 Task: Use the formula "BIN2HEX" in spreadsheet "Project portfolio".
Action: Mouse moved to (241, 160)
Screenshot: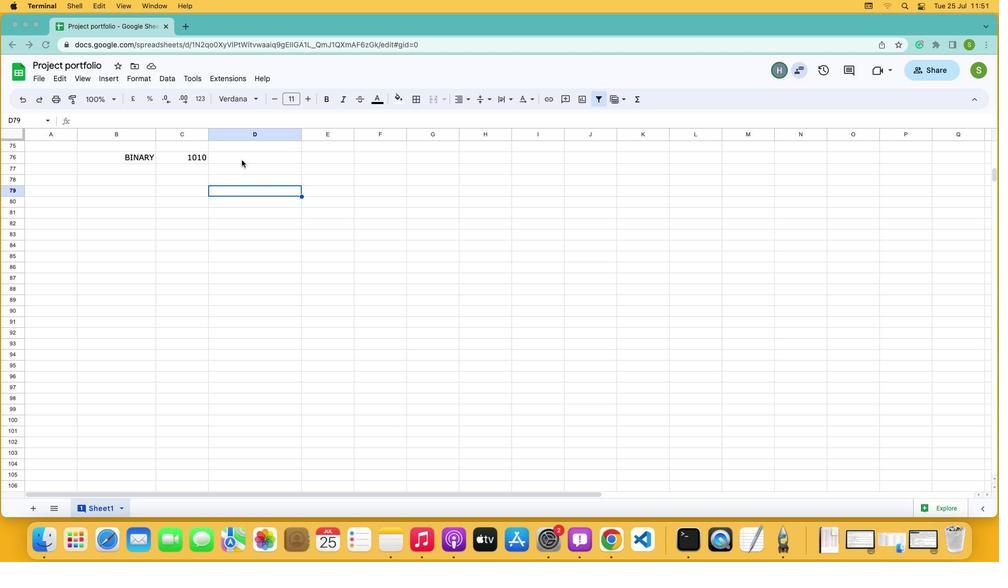 
Action: Mouse pressed left at (241, 160)
Screenshot: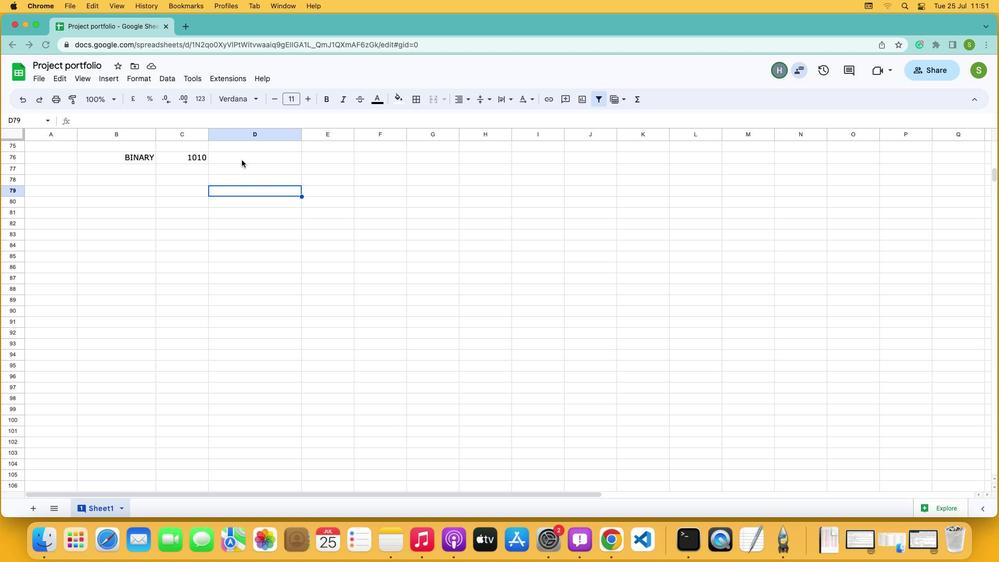 
Action: Mouse moved to (241, 156)
Screenshot: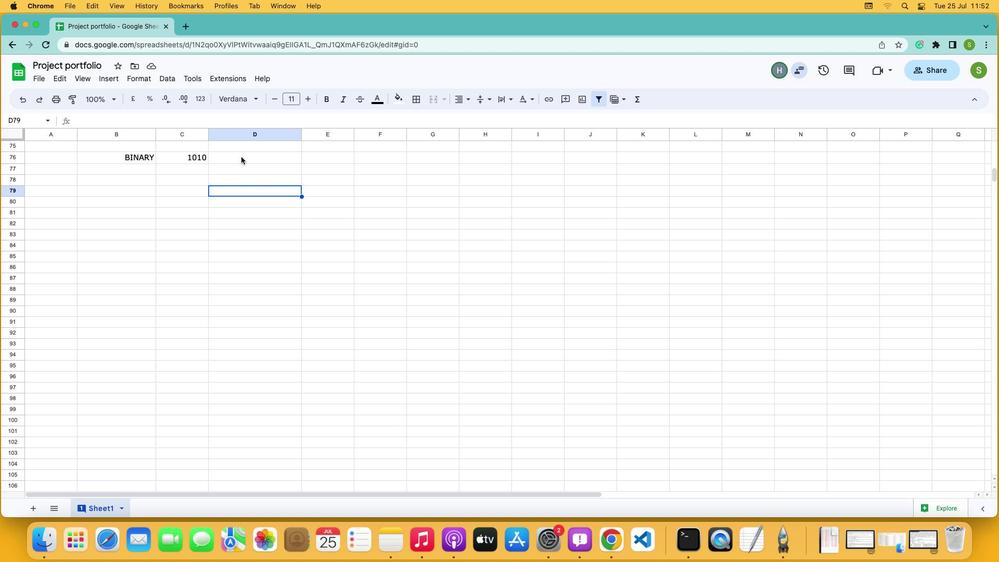 
Action: Mouse pressed left at (241, 156)
Screenshot: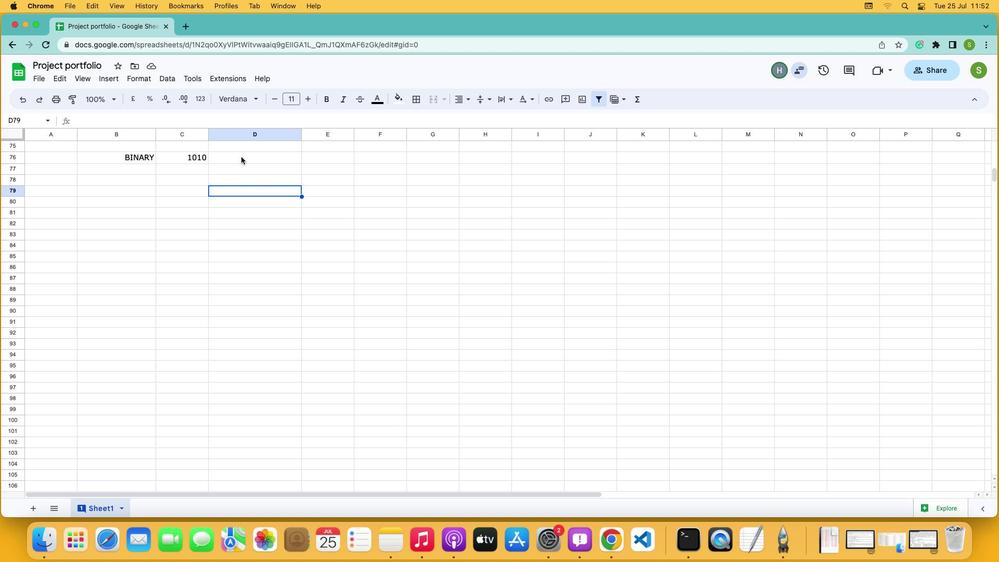 
Action: Mouse moved to (637, 98)
Screenshot: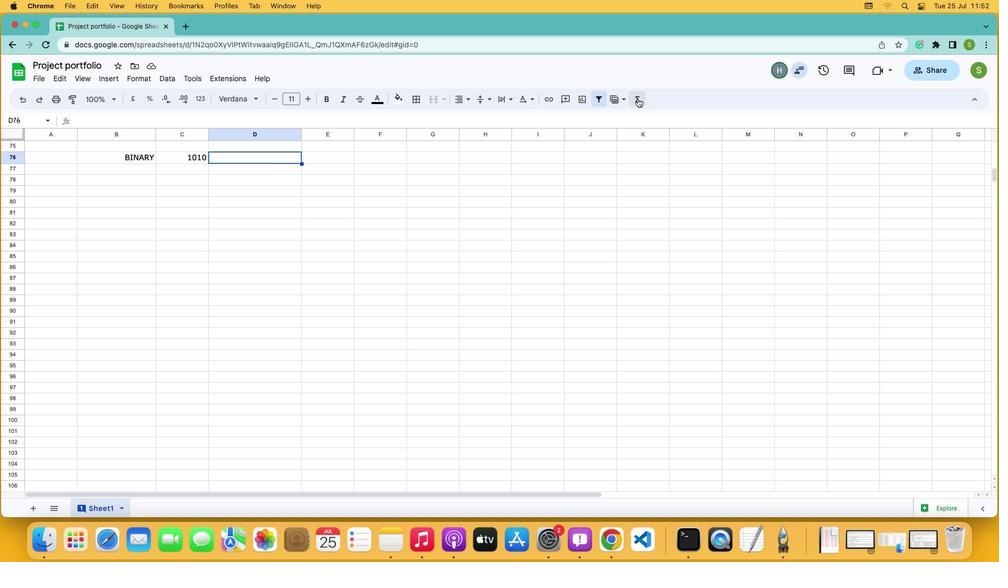 
Action: Mouse pressed left at (637, 98)
Screenshot: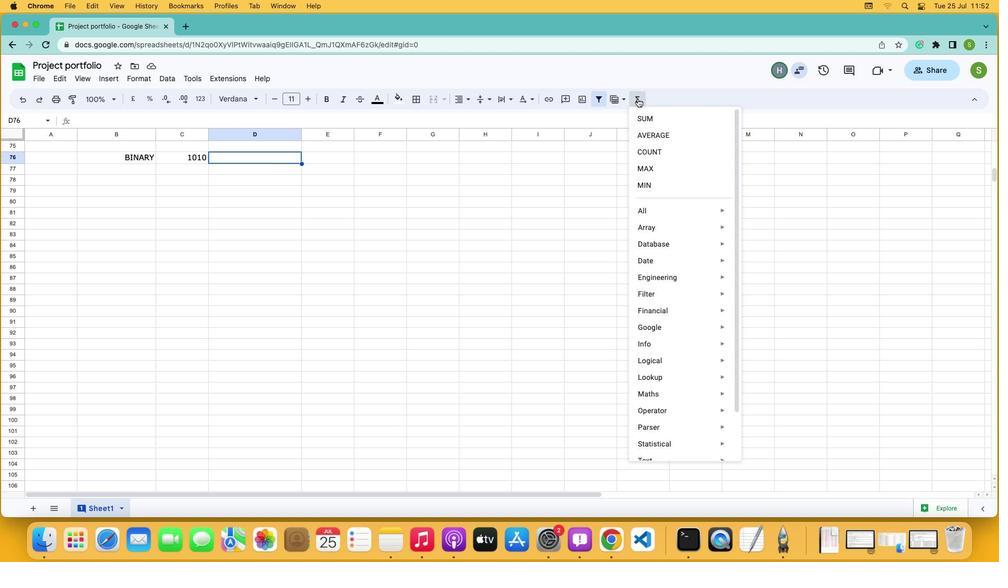 
Action: Mouse moved to (661, 208)
Screenshot: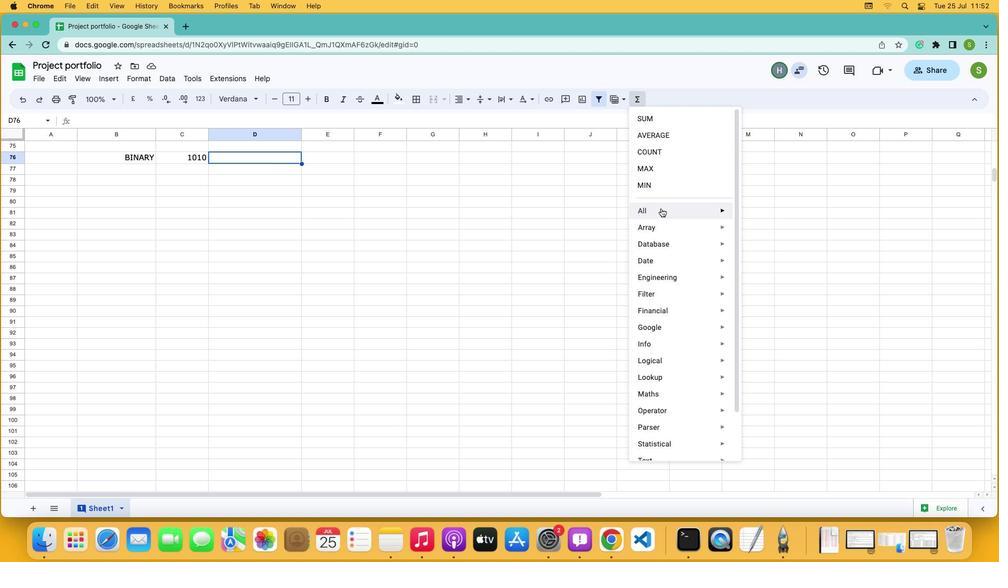 
Action: Mouse pressed left at (661, 208)
Screenshot: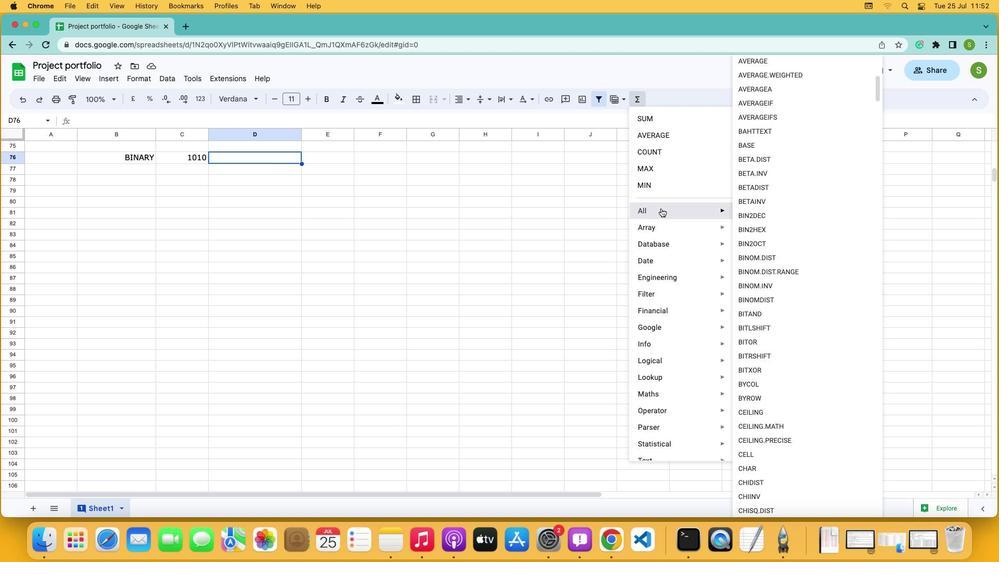 
Action: Mouse moved to (760, 232)
Screenshot: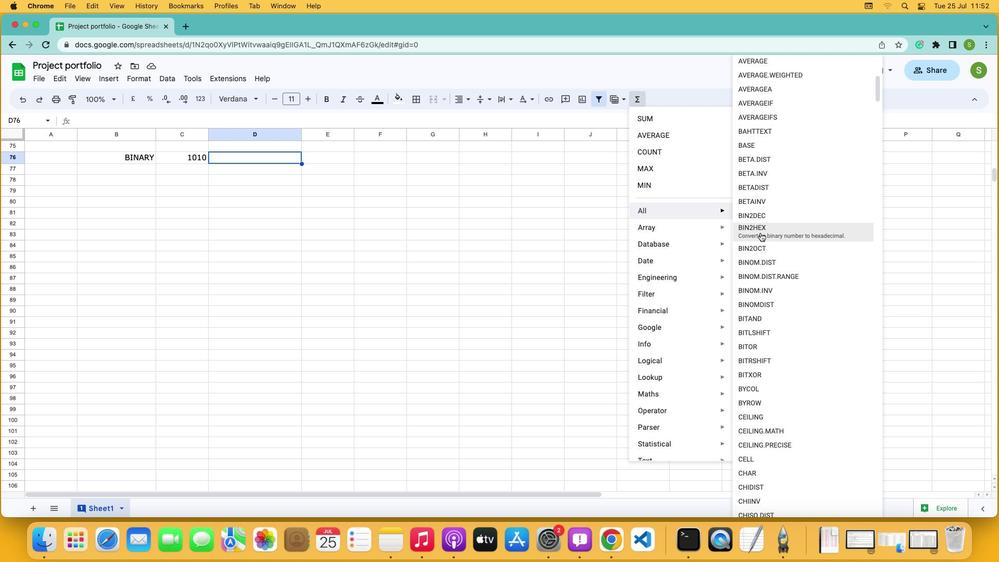 
Action: Mouse pressed left at (760, 232)
Screenshot: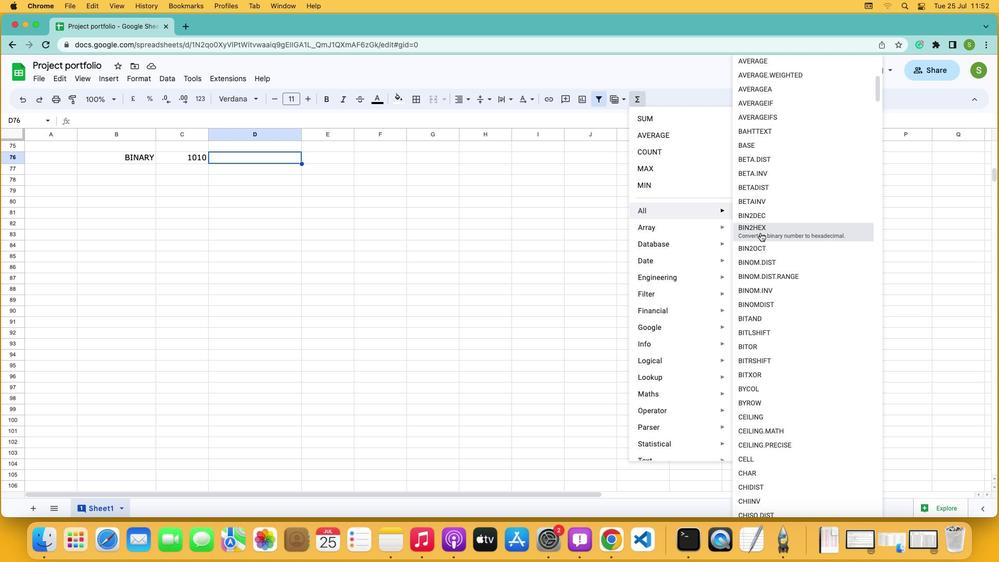
Action: Mouse moved to (180, 157)
Screenshot: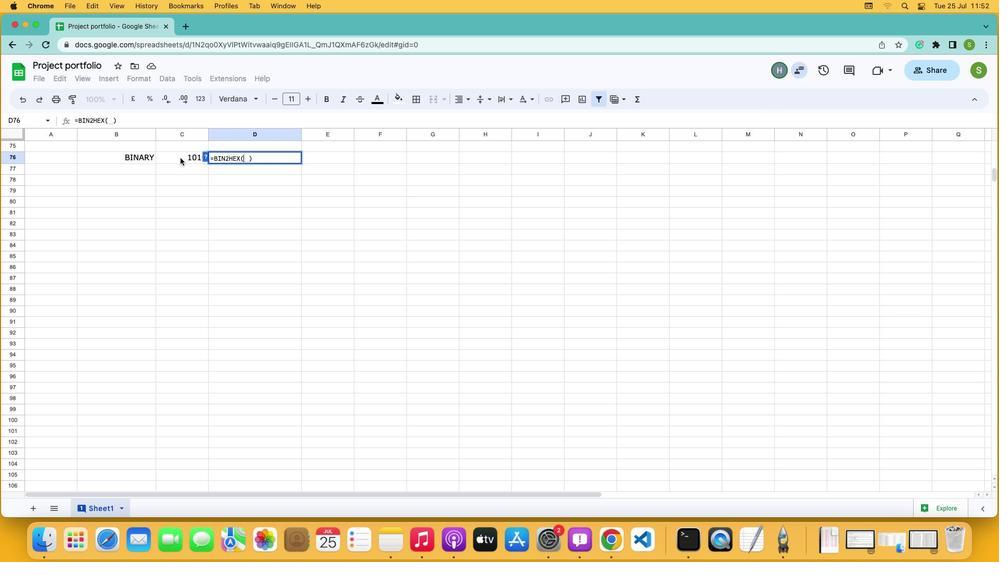 
Action: Mouse pressed left at (180, 157)
Screenshot: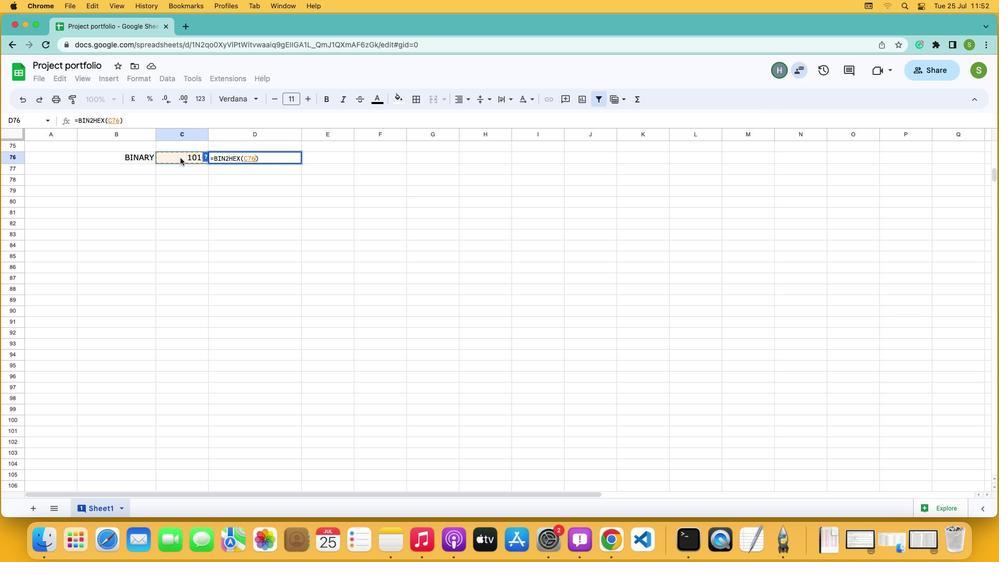 
Action: Key pressed Key.enter
Screenshot: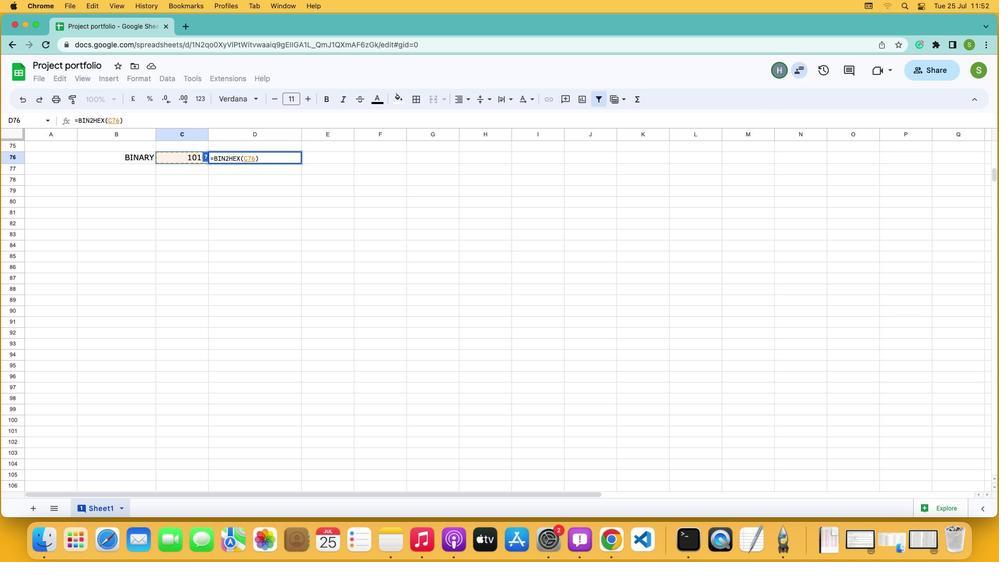 
